 Task: Create a rule from the Routing list, Task moved to a section -> Set Priority in the project AgileBite , set the section as To-Do and set the priority of the task as  High
Action: Mouse moved to (33, 267)
Screenshot: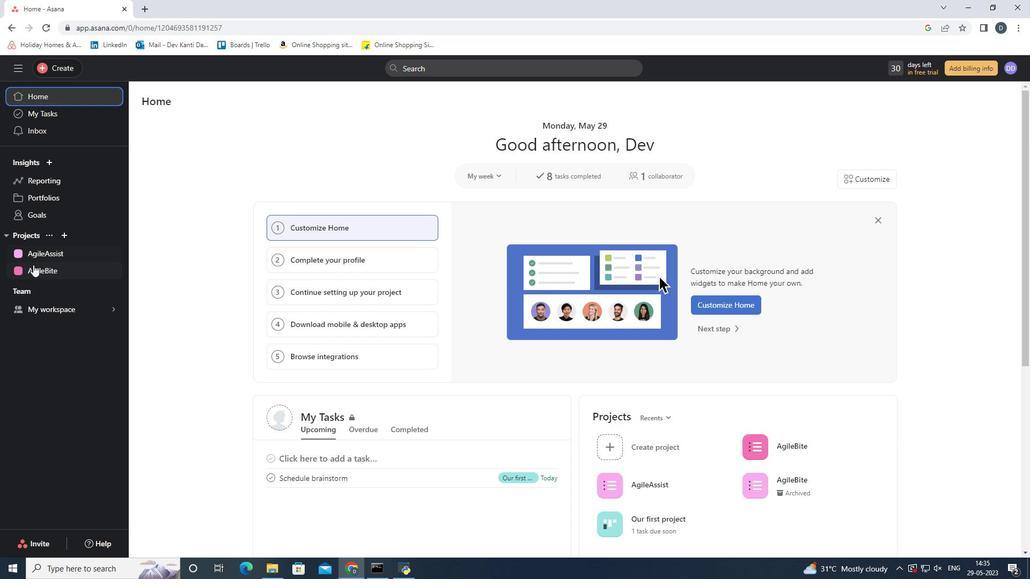 
Action: Mouse pressed left at (33, 267)
Screenshot: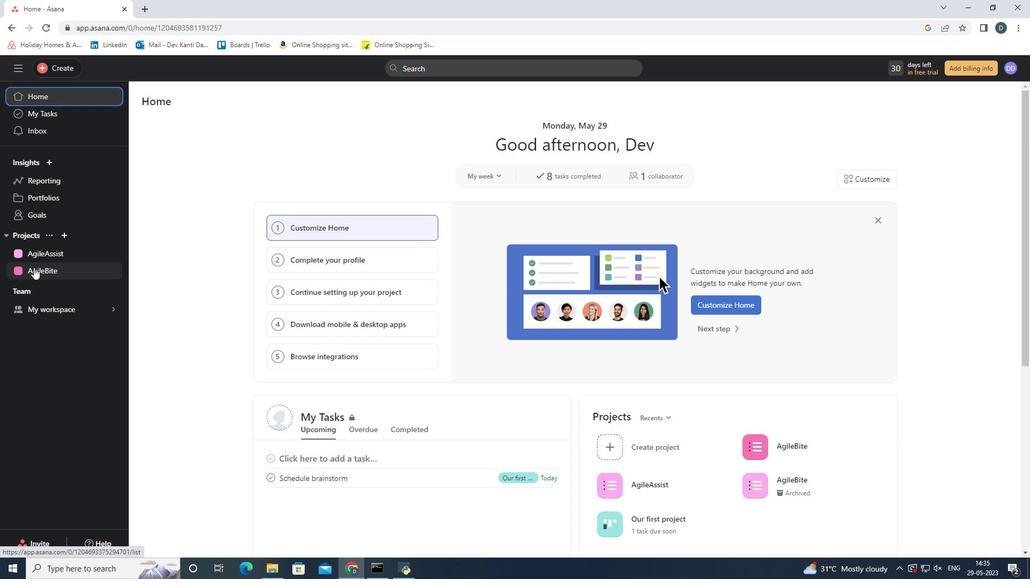 
Action: Mouse moved to (1011, 104)
Screenshot: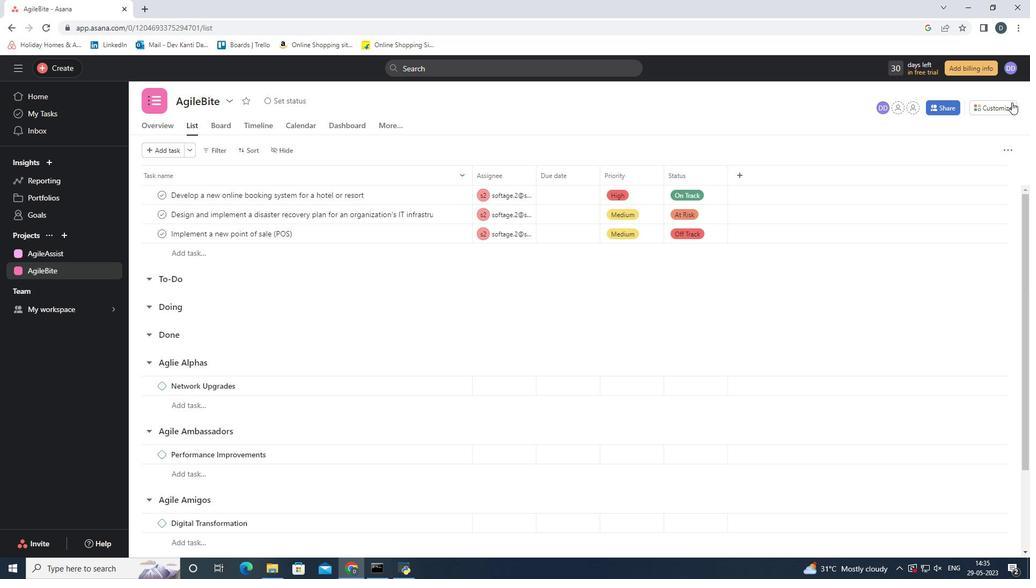 
Action: Mouse pressed left at (1011, 104)
Screenshot: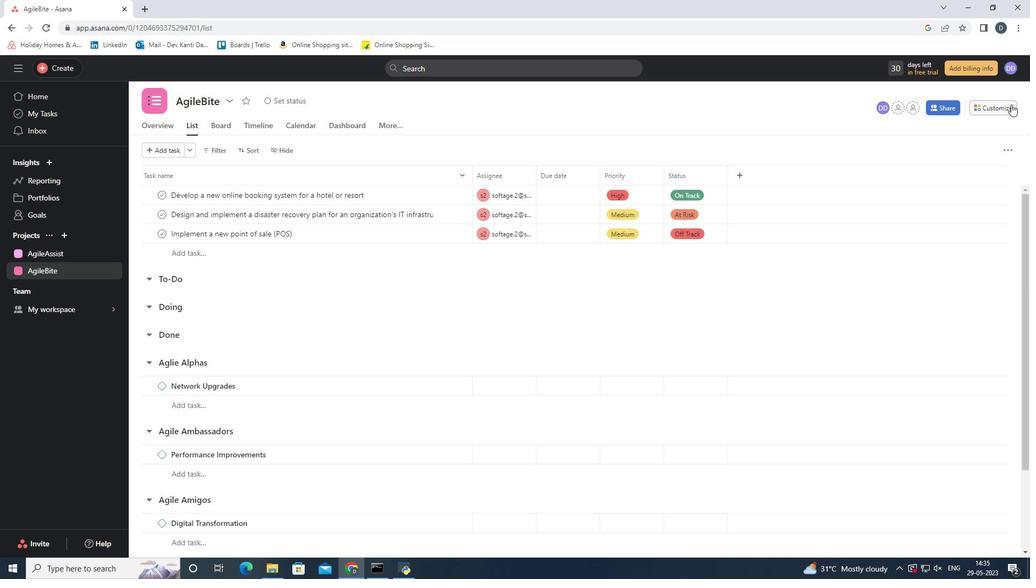 
Action: Mouse moved to (816, 246)
Screenshot: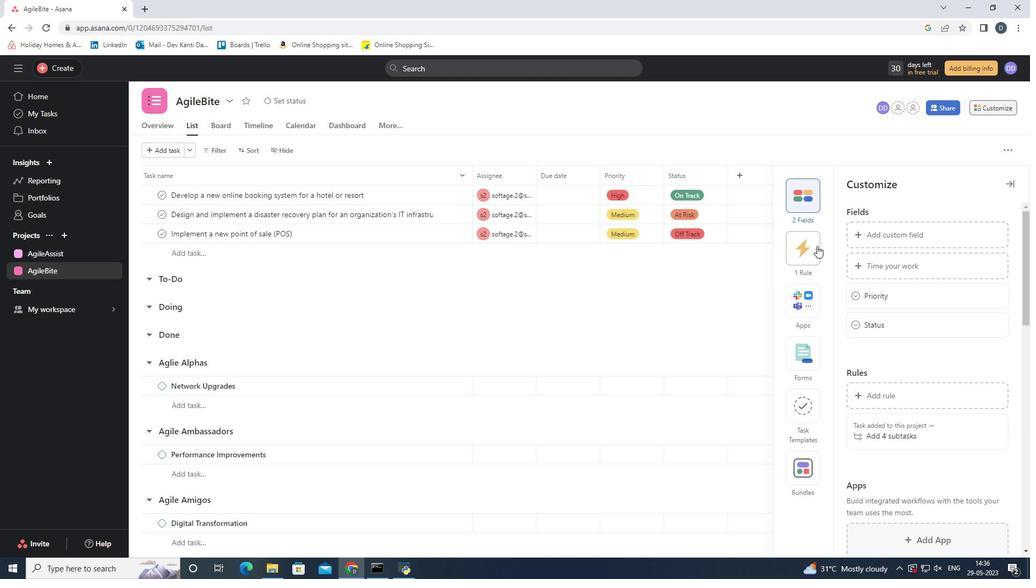 
Action: Mouse pressed left at (816, 246)
Screenshot: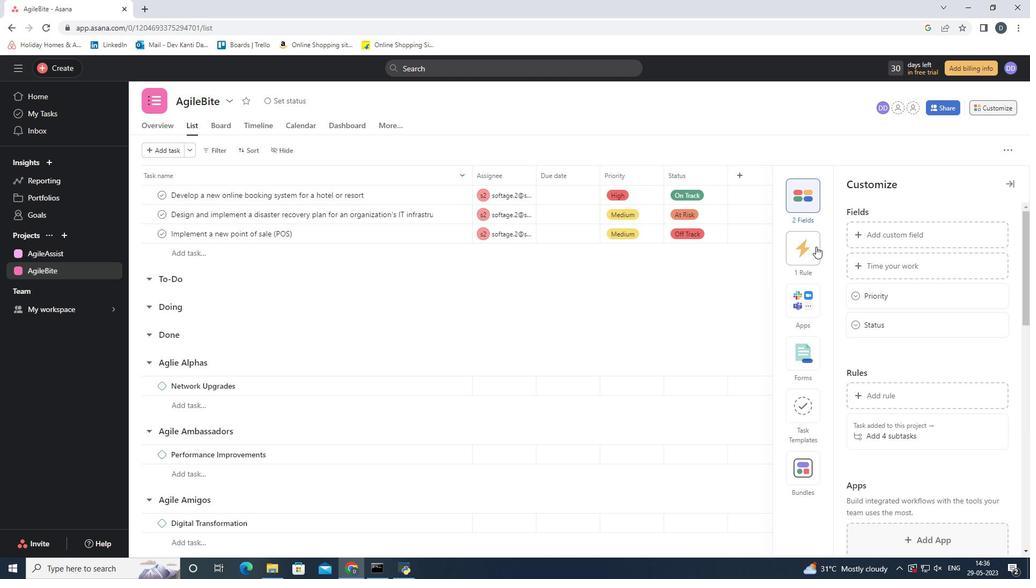 
Action: Mouse moved to (897, 234)
Screenshot: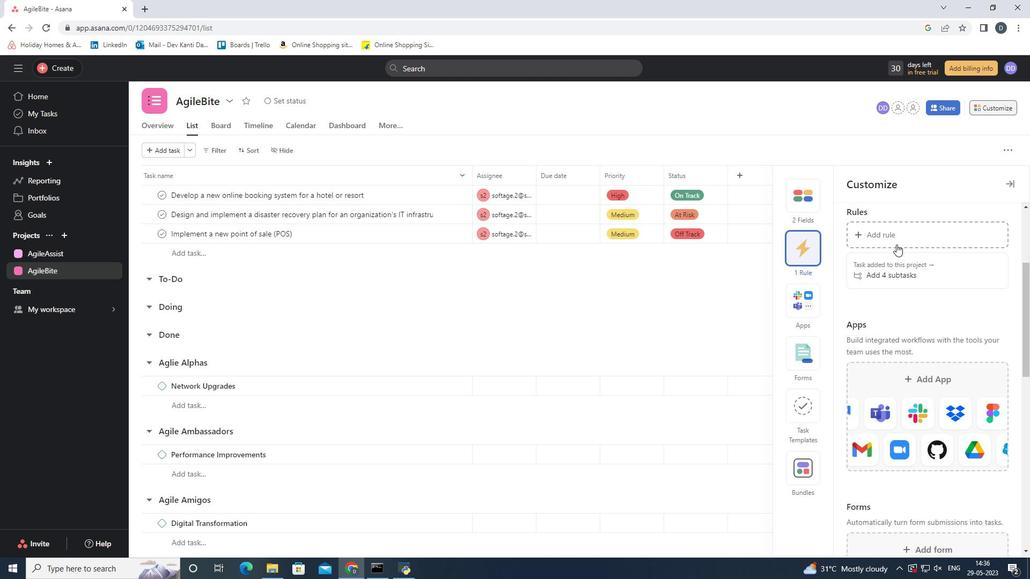 
Action: Mouse pressed left at (897, 234)
Screenshot: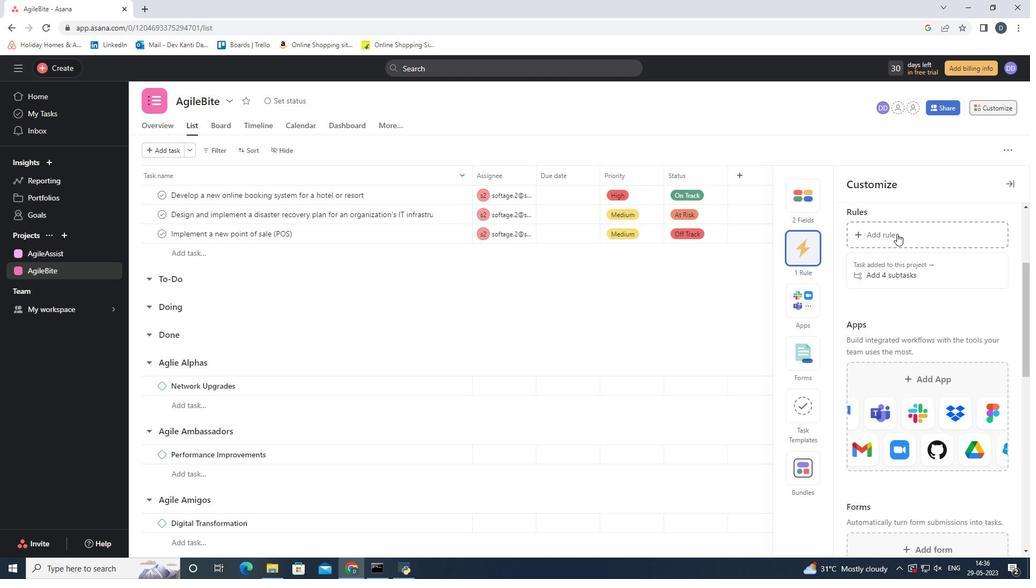 
Action: Mouse moved to (242, 153)
Screenshot: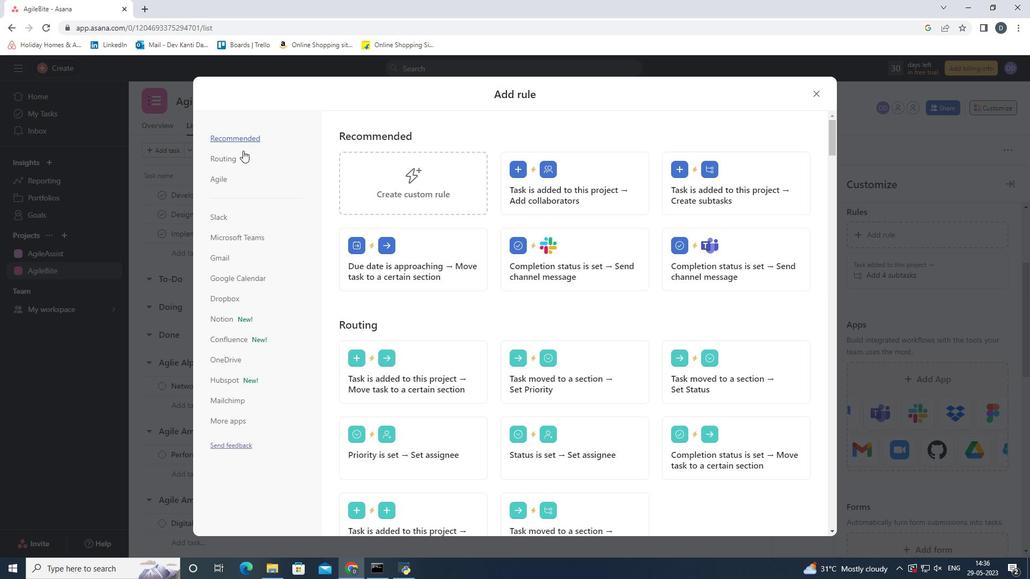 
Action: Mouse pressed left at (242, 153)
Screenshot: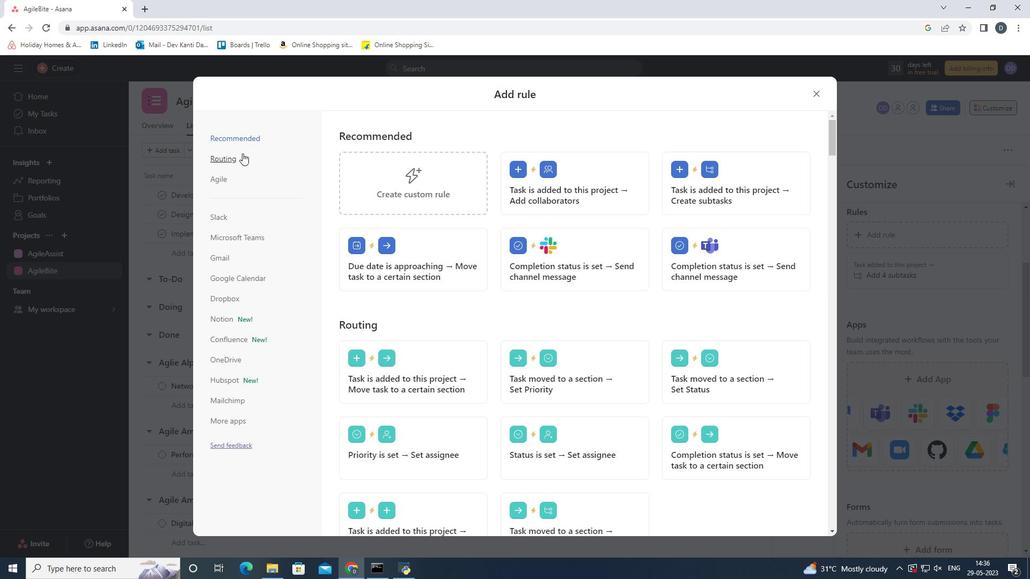 
Action: Mouse moved to (601, 181)
Screenshot: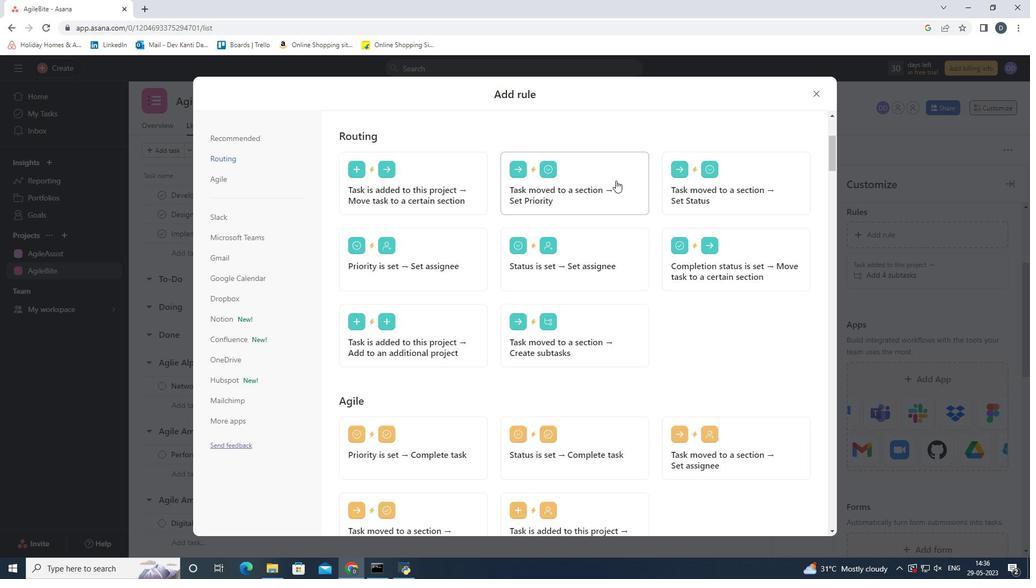 
Action: Mouse pressed left at (601, 181)
Screenshot: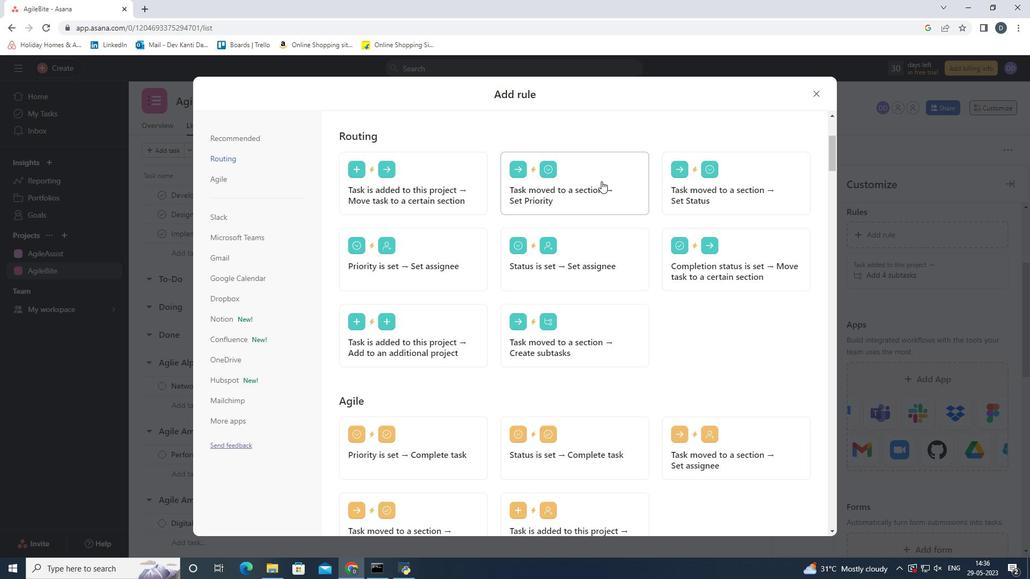 
Action: Mouse moved to (408, 306)
Screenshot: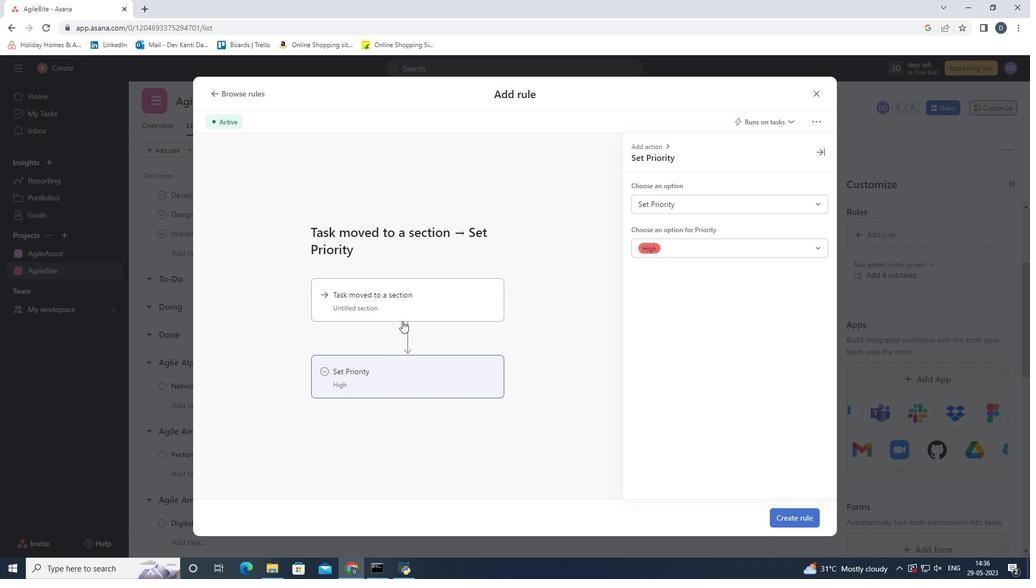 
Action: Mouse pressed left at (408, 306)
Screenshot: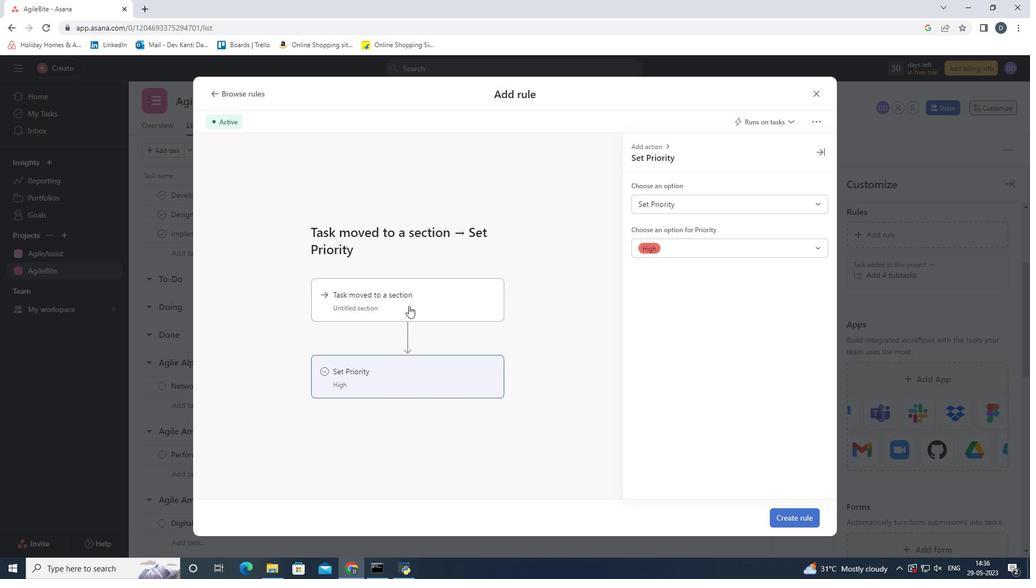 
Action: Mouse moved to (753, 200)
Screenshot: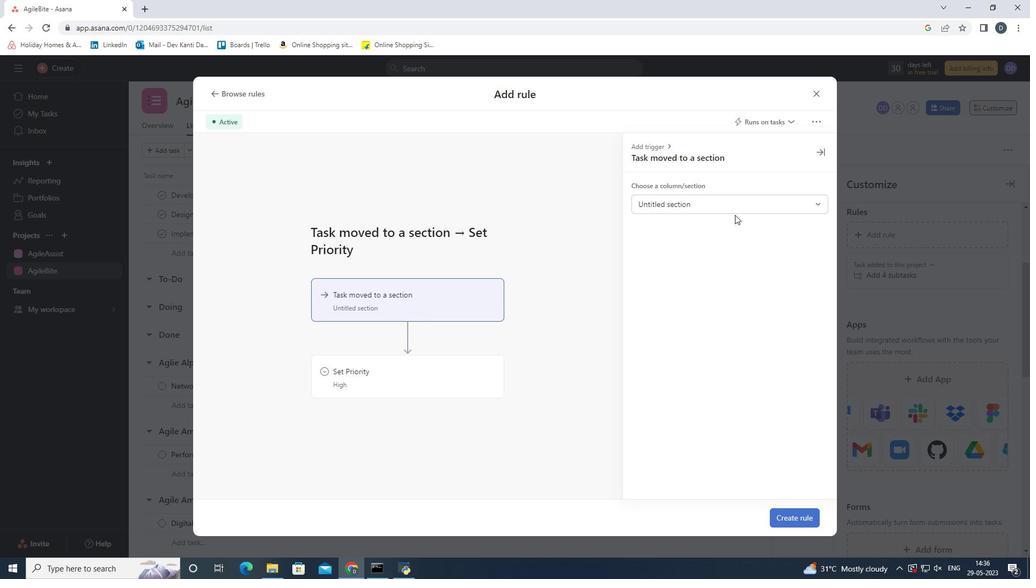 
Action: Mouse pressed left at (753, 200)
Screenshot: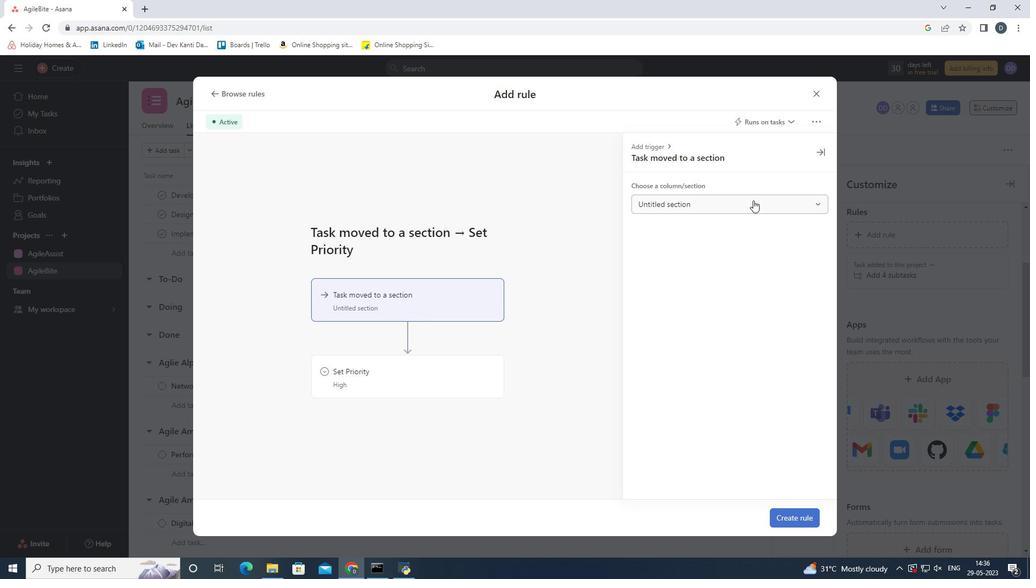 
Action: Mouse moved to (684, 245)
Screenshot: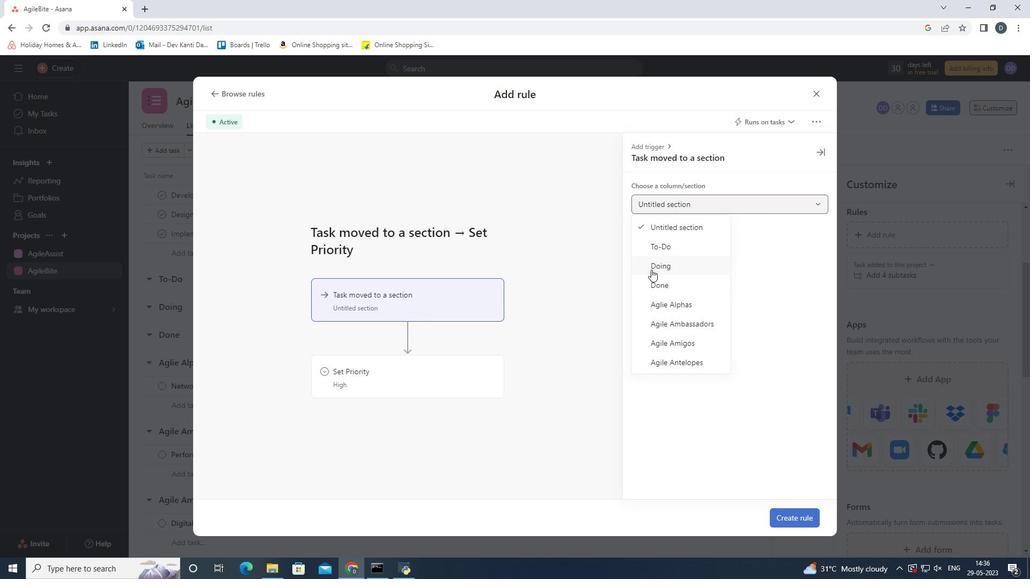 
Action: Mouse pressed left at (684, 245)
Screenshot: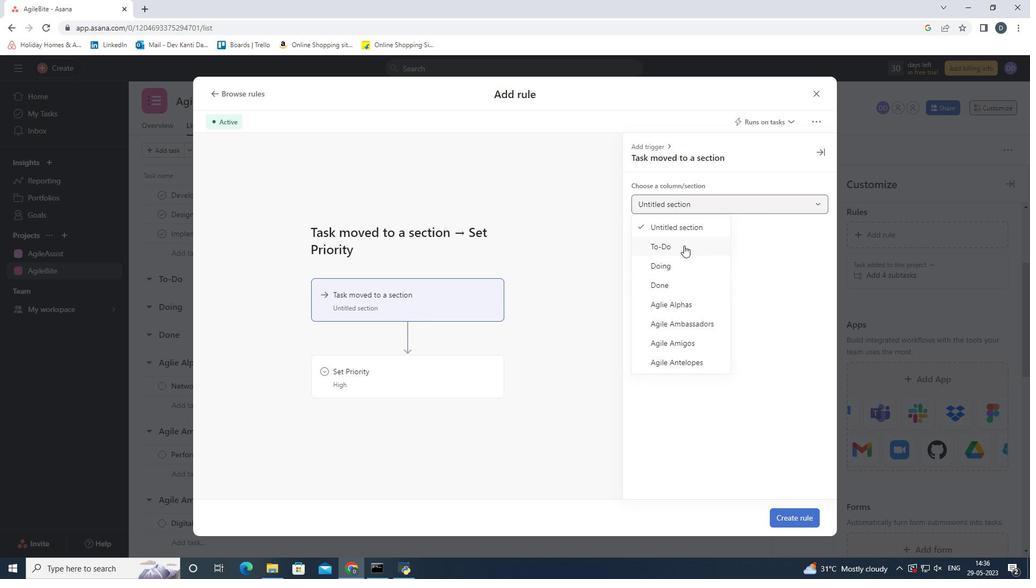 
Action: Mouse moved to (561, 289)
Screenshot: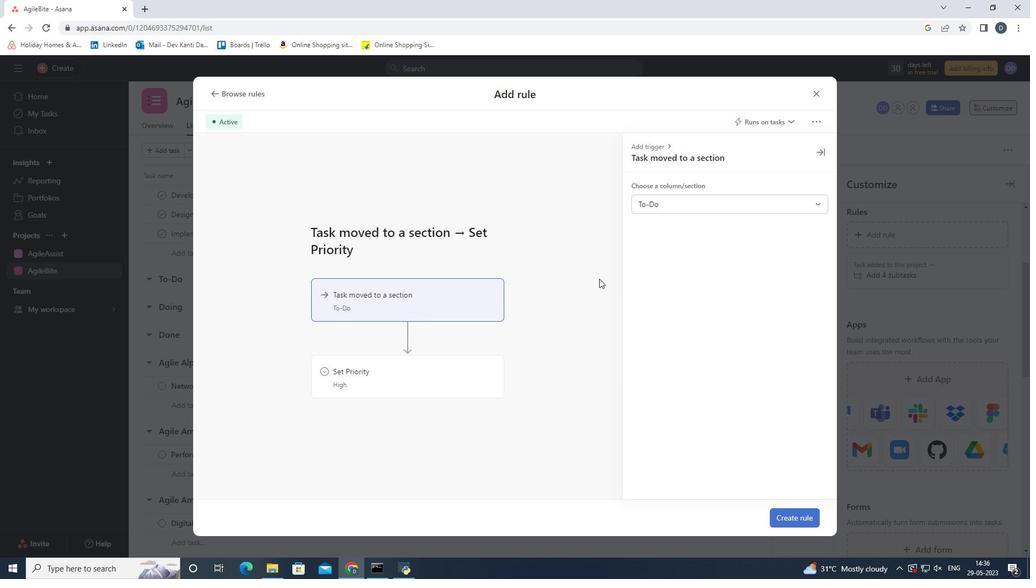 
Action: Mouse pressed left at (561, 289)
Screenshot: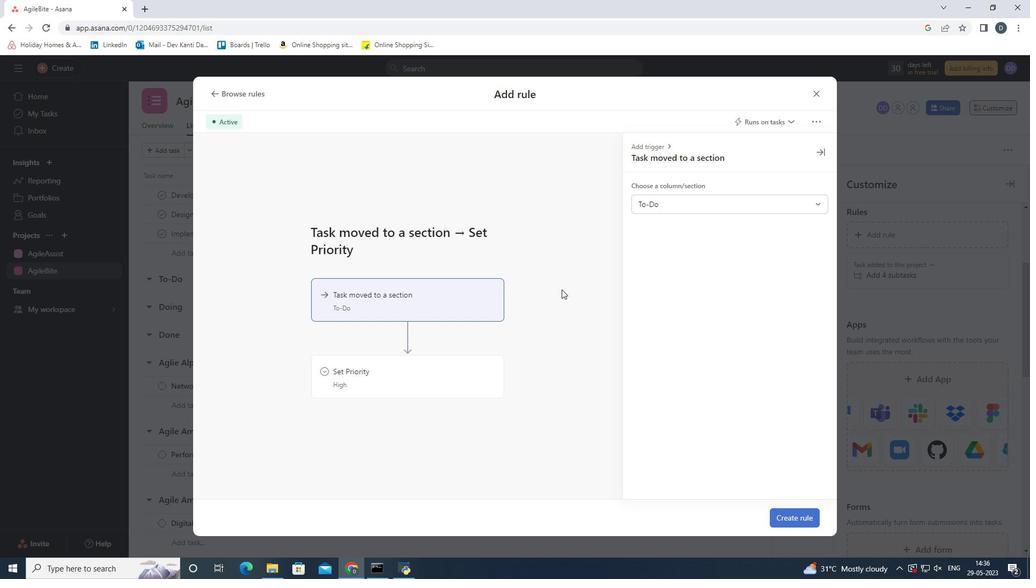
Action: Mouse moved to (427, 376)
Screenshot: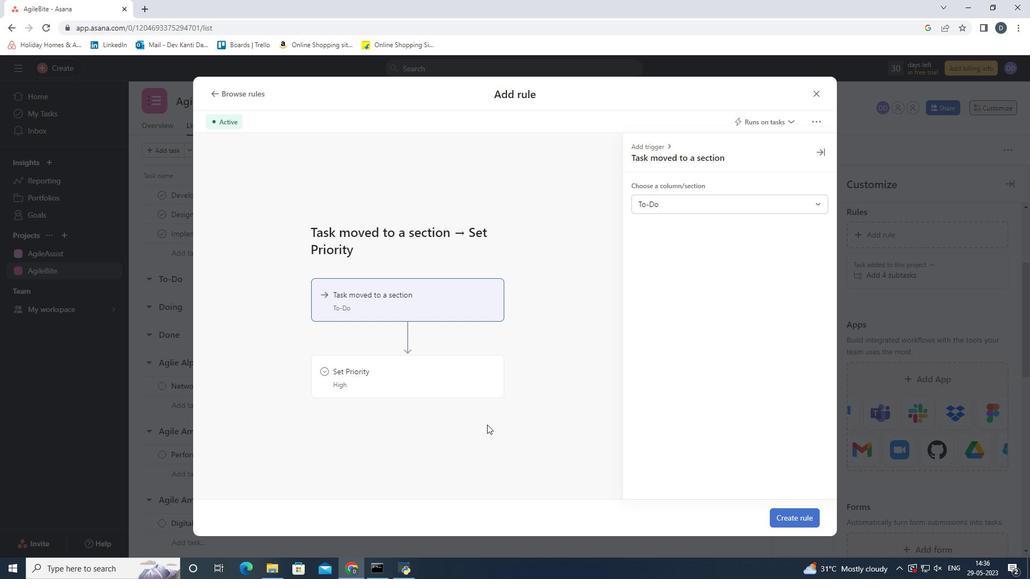 
Action: Mouse pressed left at (427, 376)
Screenshot: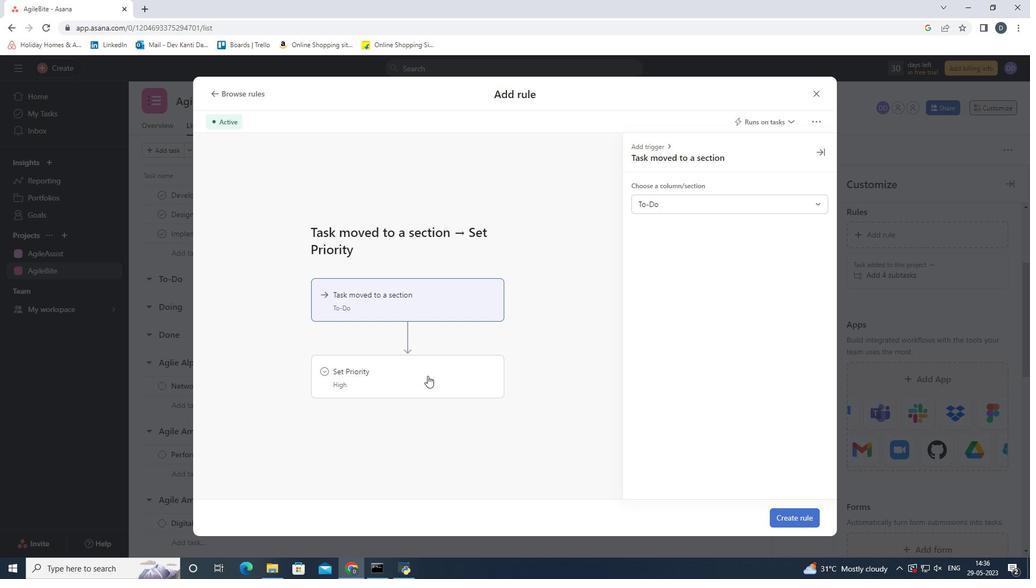 
Action: Mouse moved to (711, 256)
Screenshot: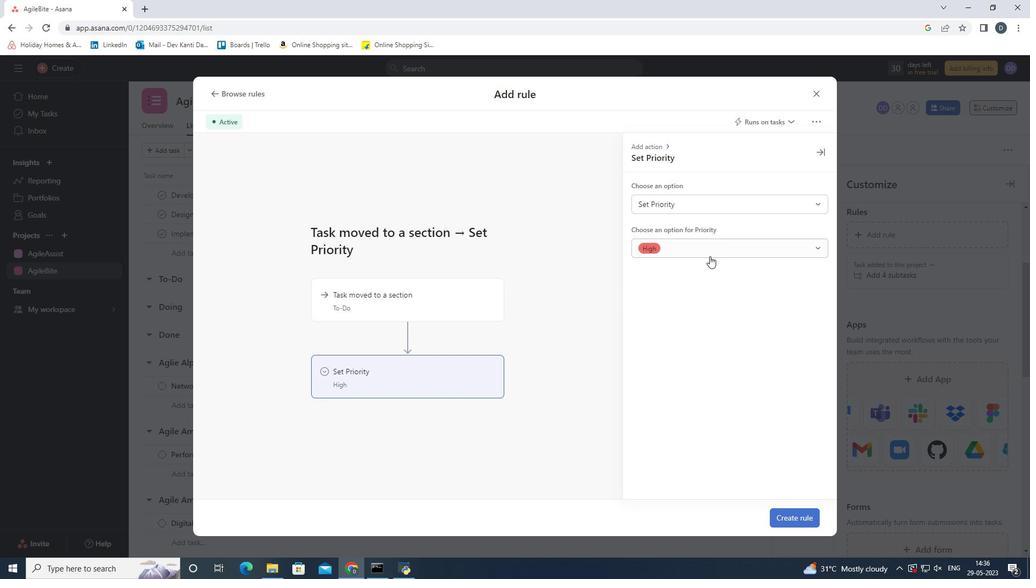 
Action: Mouse pressed left at (711, 256)
Screenshot: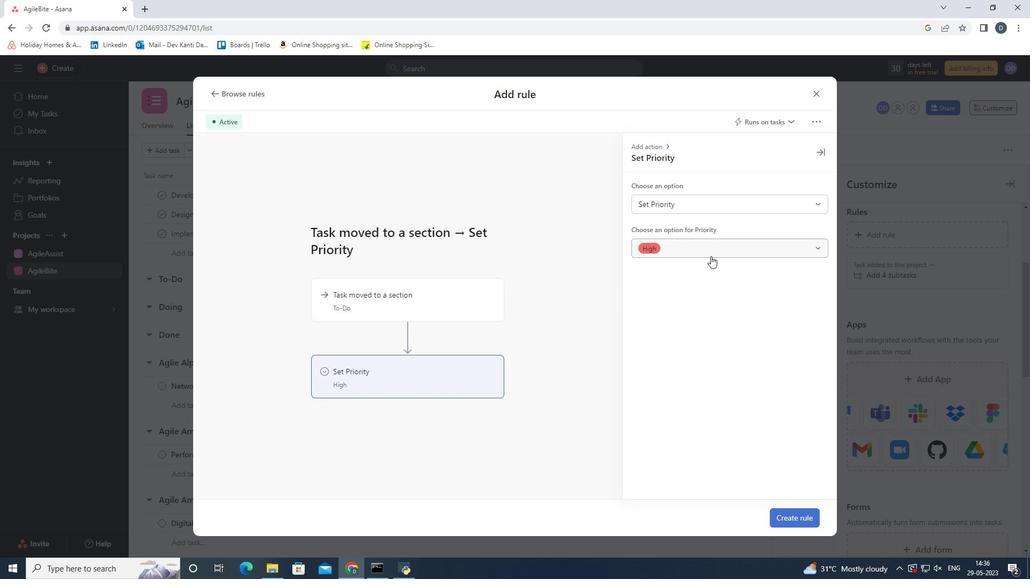 
Action: Mouse moved to (674, 272)
Screenshot: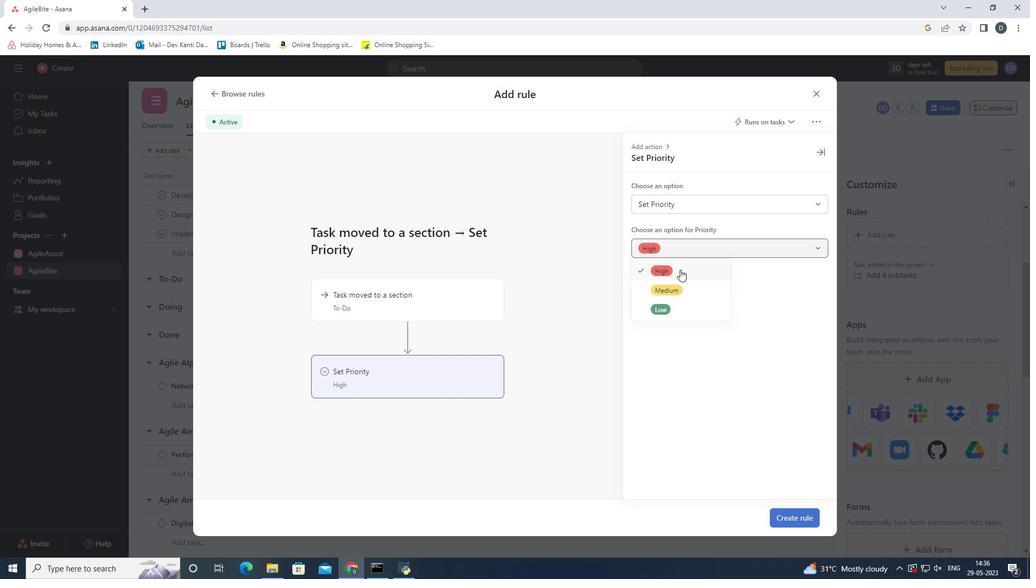 
Action: Mouse pressed left at (674, 272)
Screenshot: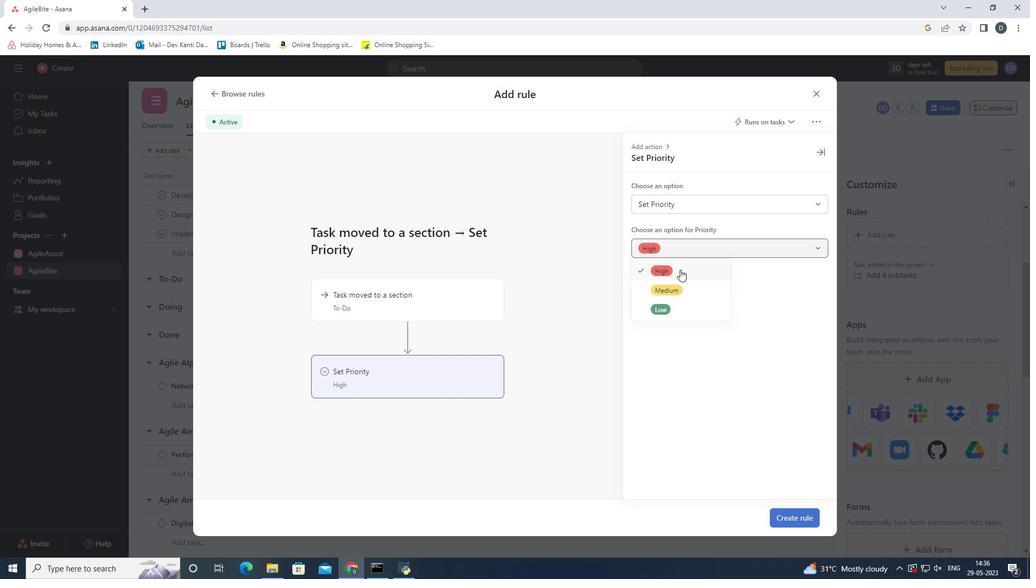 
Action: Mouse moved to (799, 516)
Screenshot: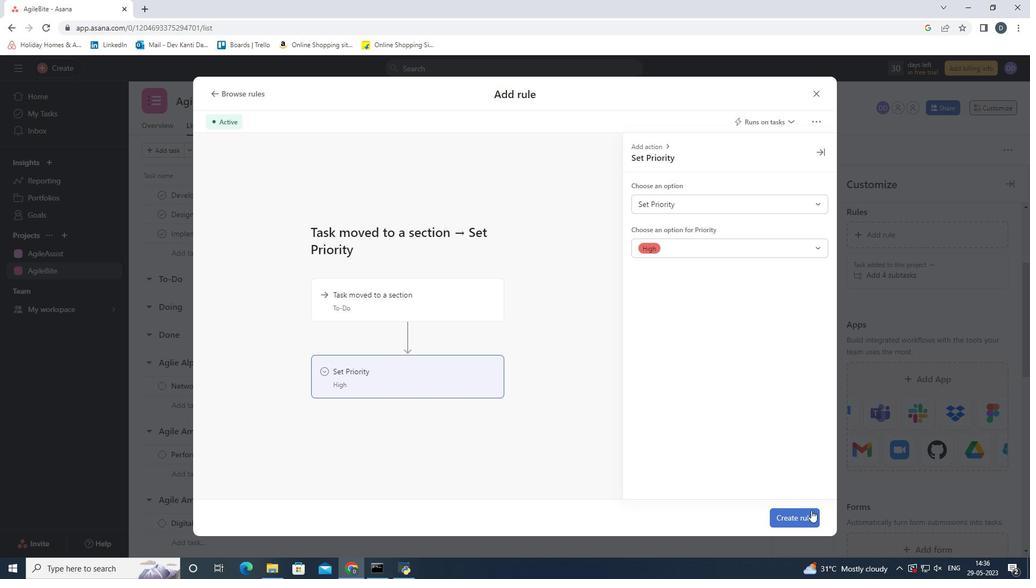 
Action: Mouse pressed left at (799, 516)
Screenshot: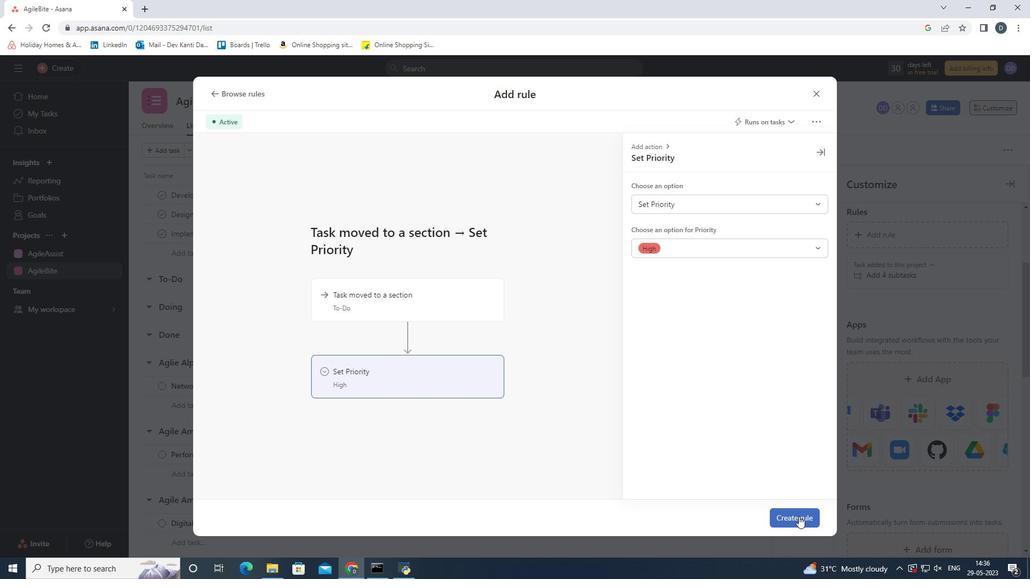 
Action: Mouse moved to (122, 513)
Screenshot: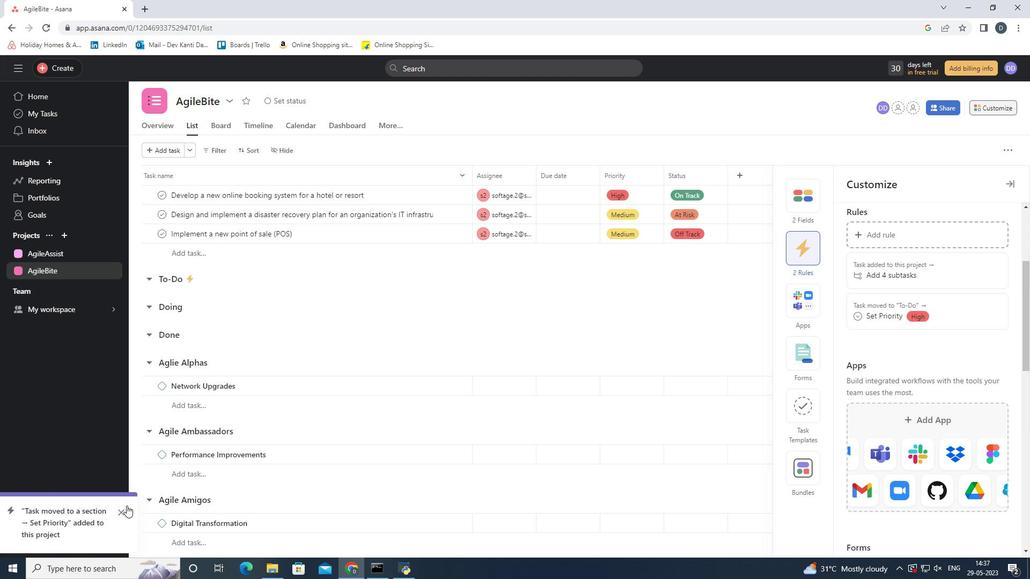 
Action: Mouse pressed left at (122, 513)
Screenshot: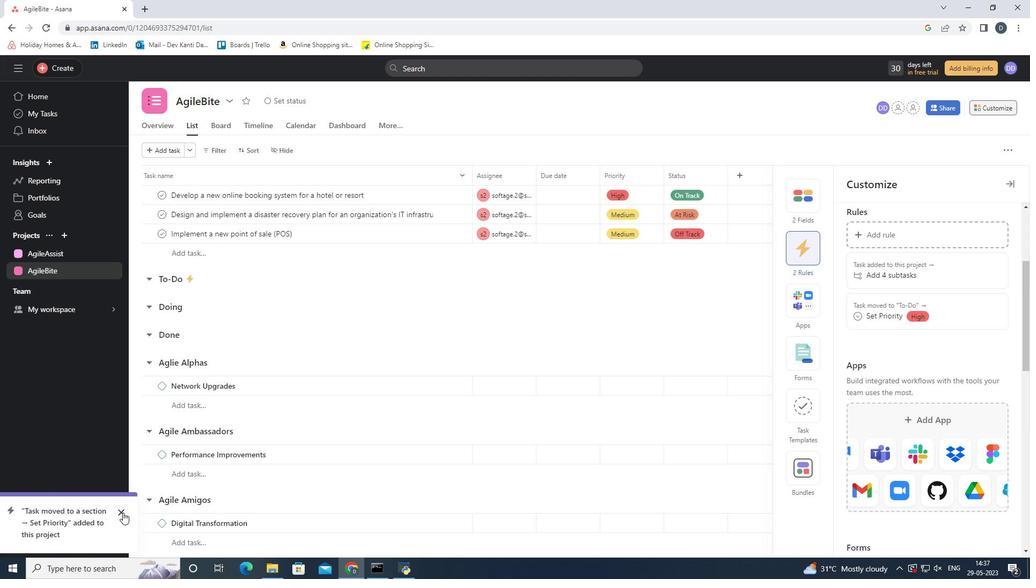 
Action: Mouse moved to (572, 320)
Screenshot: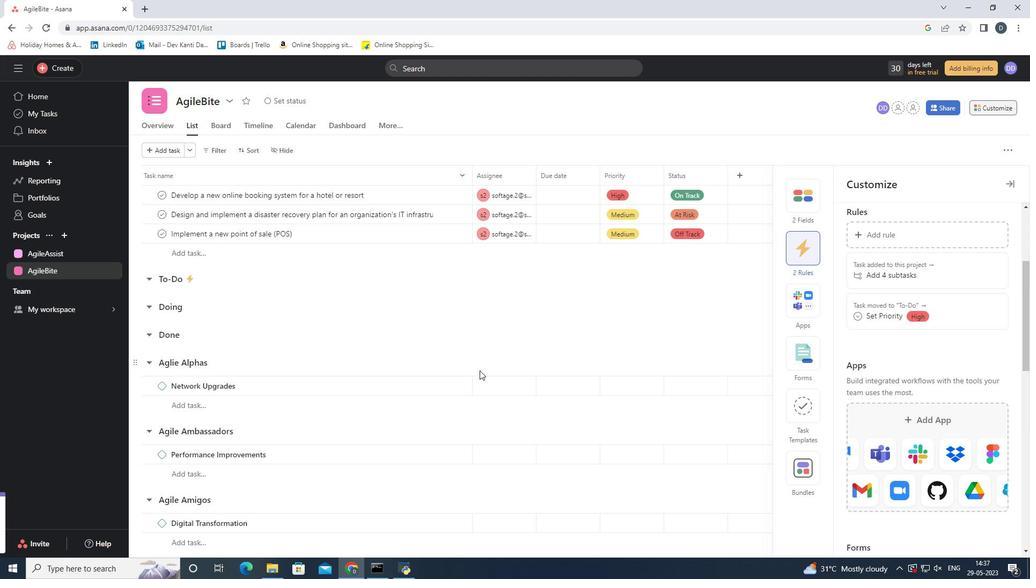 
